 Task: In the Contact  Skylar_Thomas@jcrew.com, schedule and save the meeting with title: 'Product Demo and Service Presentation', Select date: '14 September, 2023', select start time: 11:00:AM. Add location on call (718) 987-6568 with meeting description: For further discussion on products, kindly join the meeting.. Logged in from softage.6@softage.net
Action: Mouse moved to (85, 66)
Screenshot: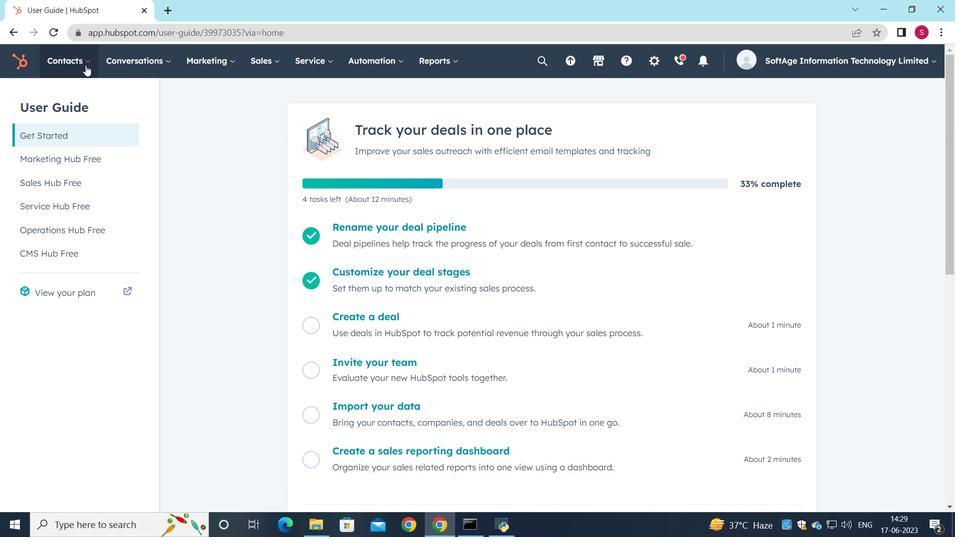 
Action: Mouse pressed left at (85, 66)
Screenshot: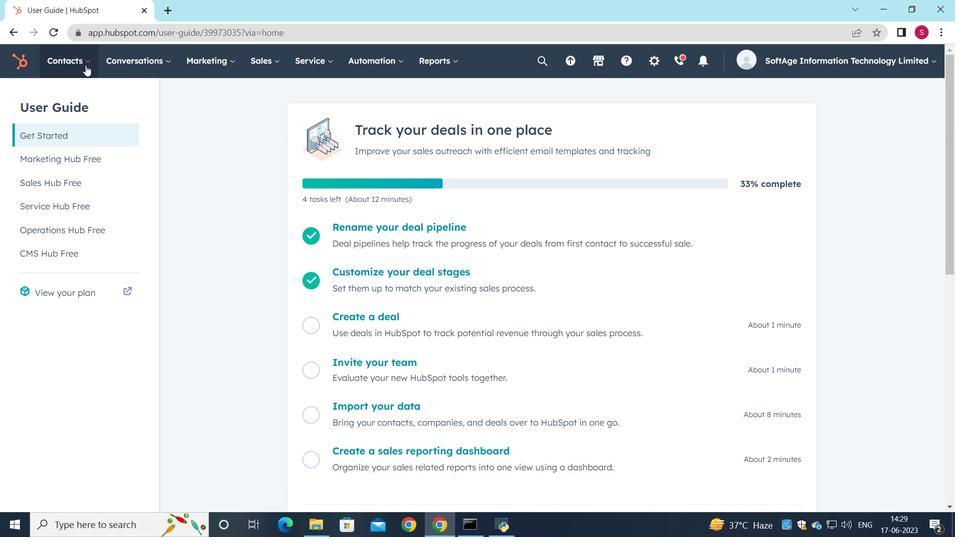 
Action: Mouse moved to (88, 101)
Screenshot: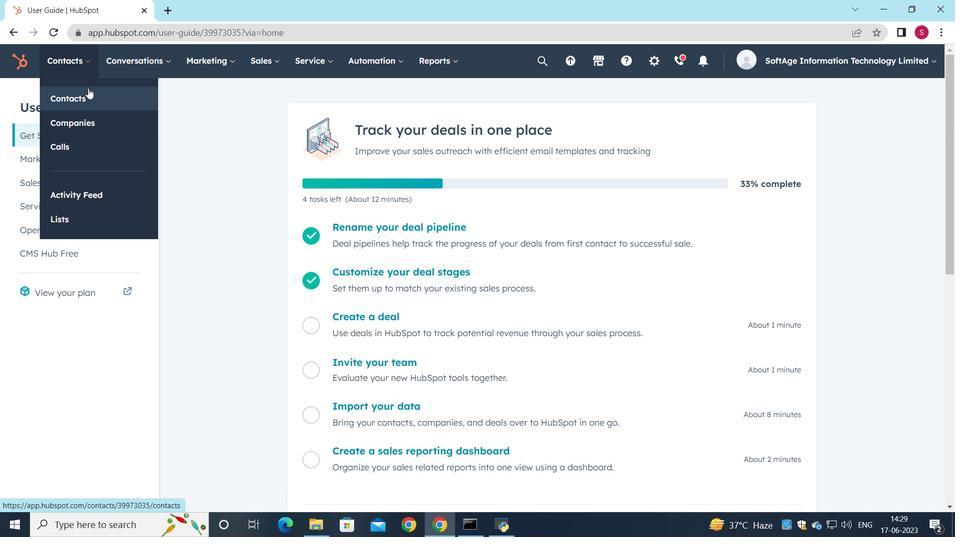 
Action: Mouse pressed left at (88, 101)
Screenshot: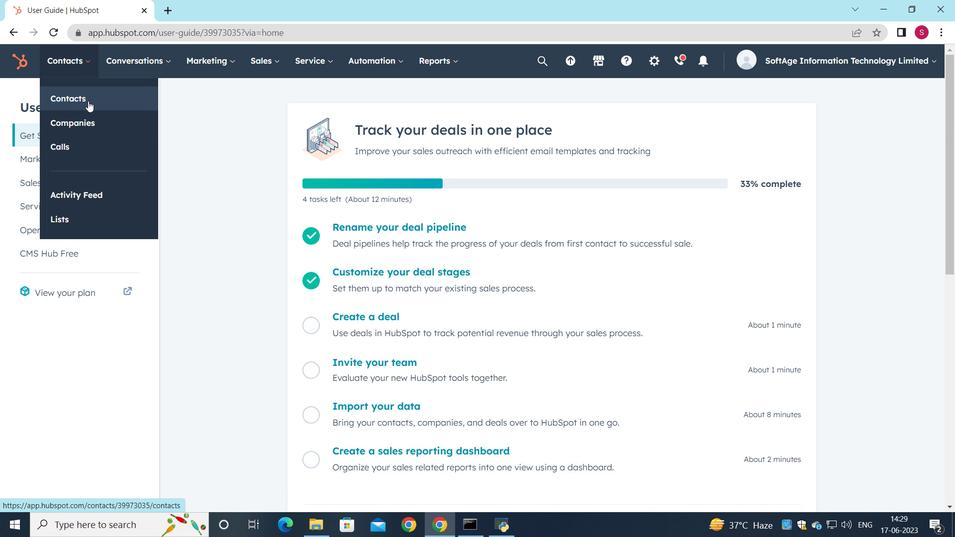 
Action: Mouse moved to (77, 203)
Screenshot: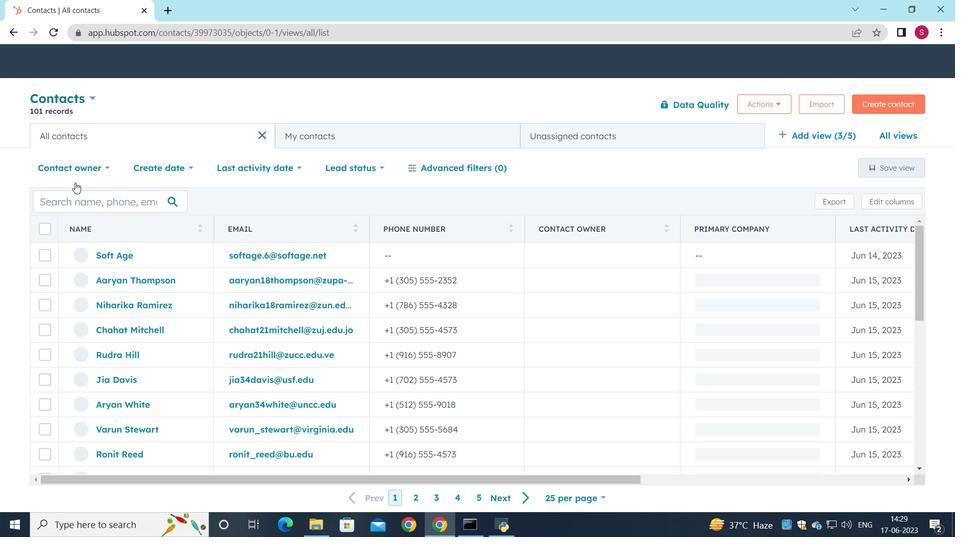
Action: Mouse pressed left at (77, 203)
Screenshot: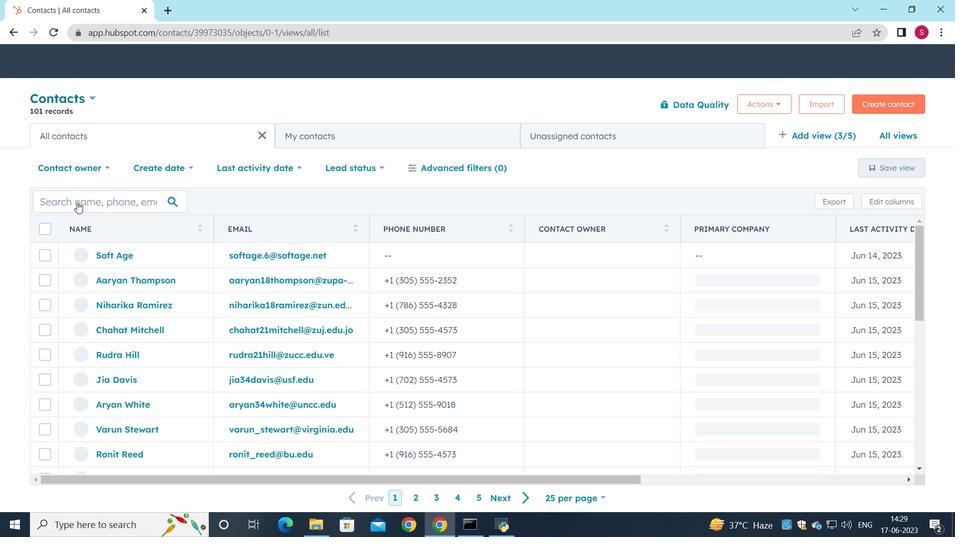 
Action: Key pressed <Key.shift>Skylar<Key.shift>_<Key.shift>Thomas<Key.shift>@jcrew.com
Screenshot: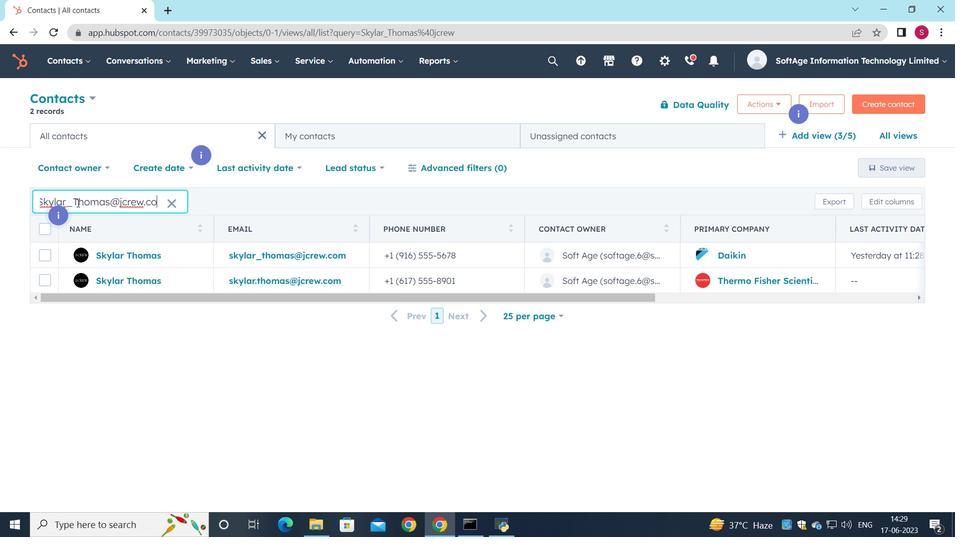 
Action: Mouse moved to (114, 258)
Screenshot: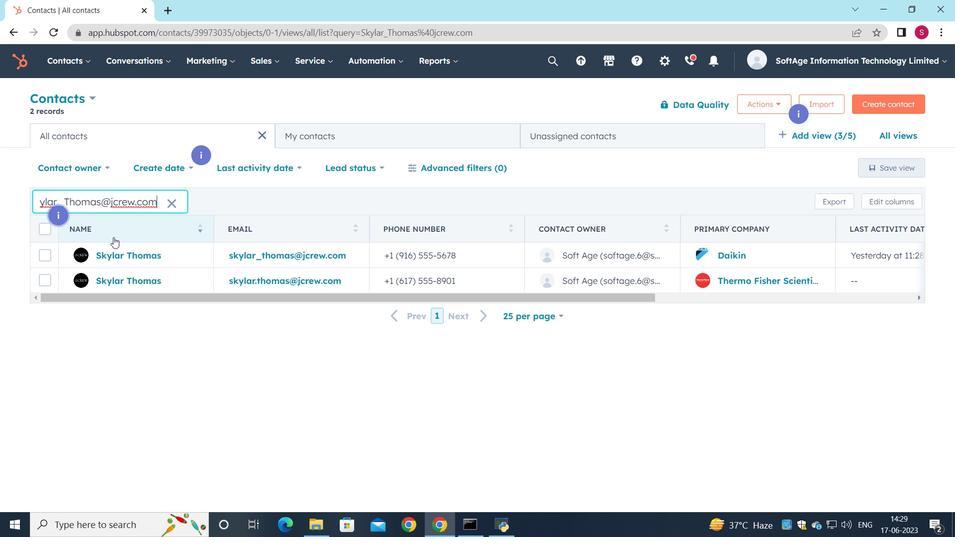 
Action: Mouse pressed left at (114, 258)
Screenshot: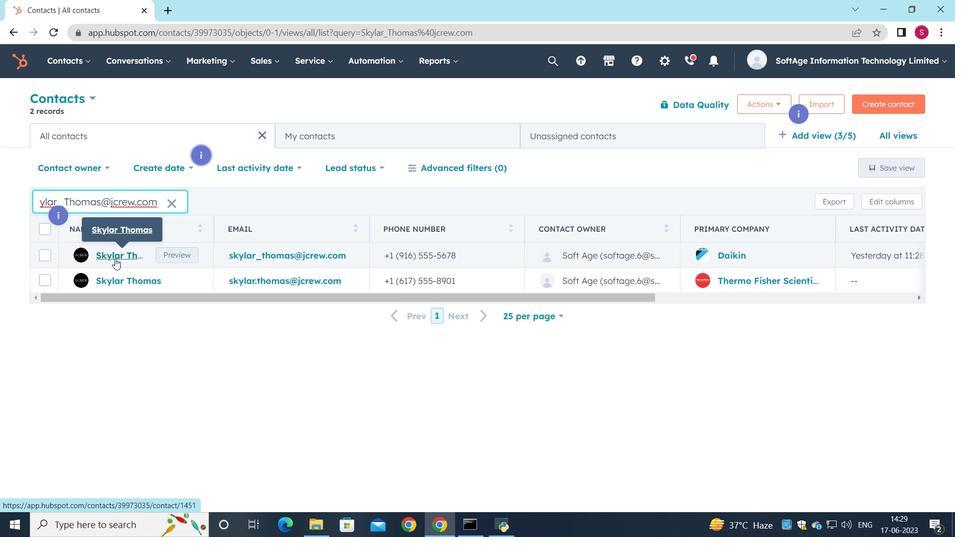 
Action: Mouse moved to (152, 210)
Screenshot: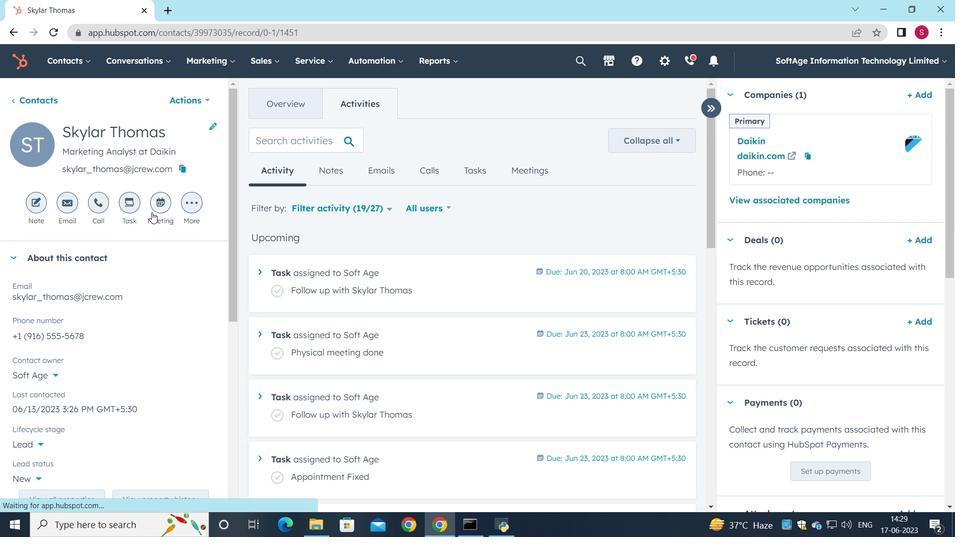 
Action: Mouse pressed left at (152, 210)
Screenshot: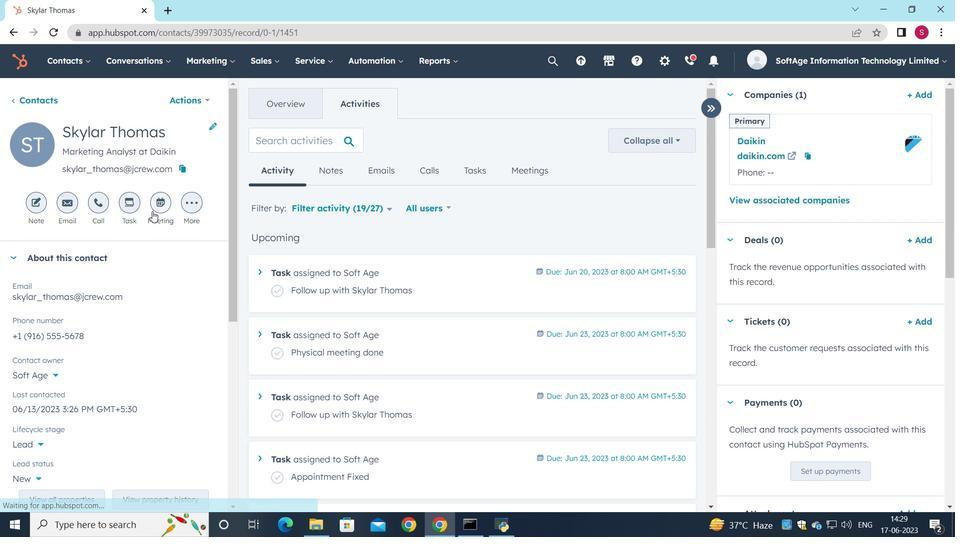 
Action: Mouse moved to (214, 220)
Screenshot: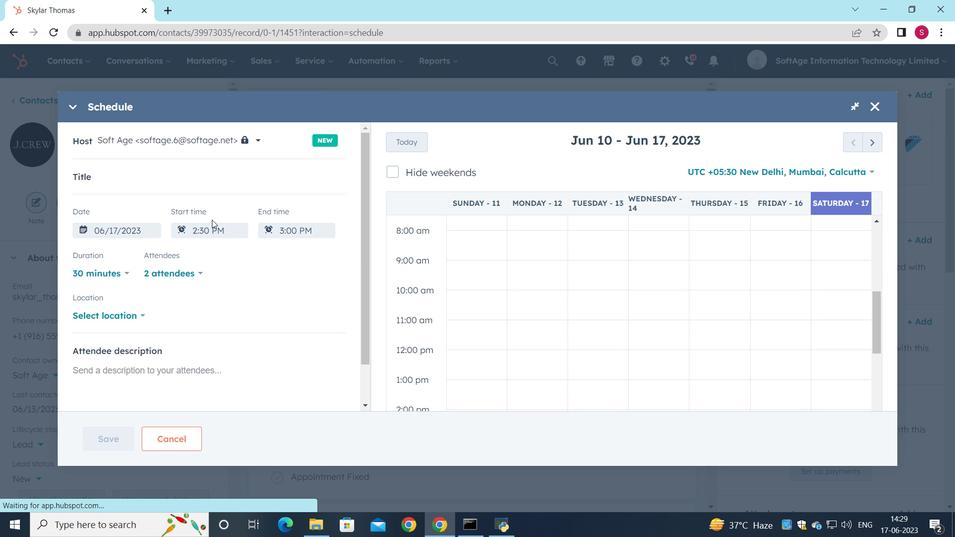 
Action: Key pressed <Key.shift_r>Product<Key.space><Key.shift>Demo<Key.space>and<Key.space><Key.shift>Service<Key.space><Key.shift_r>Presentation
Screenshot: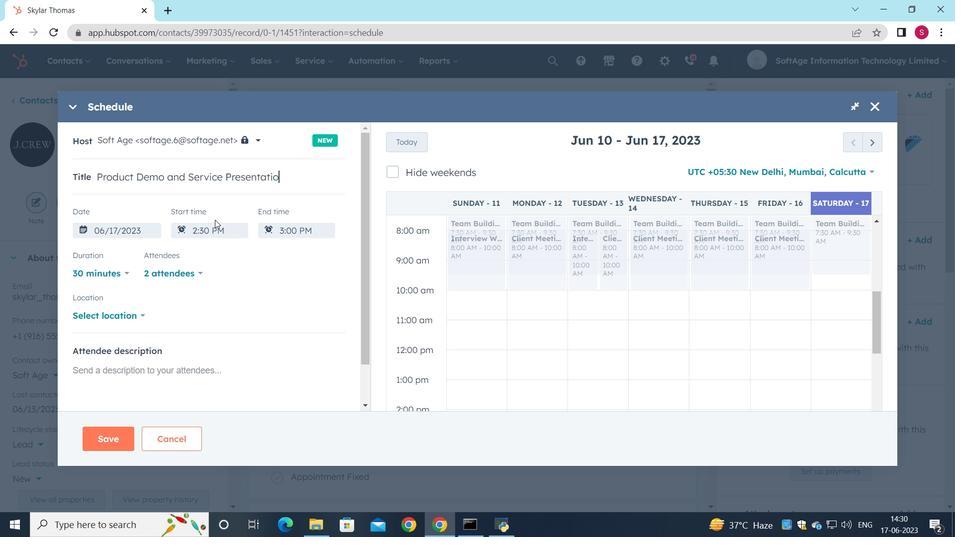 
Action: Mouse moved to (870, 138)
Screenshot: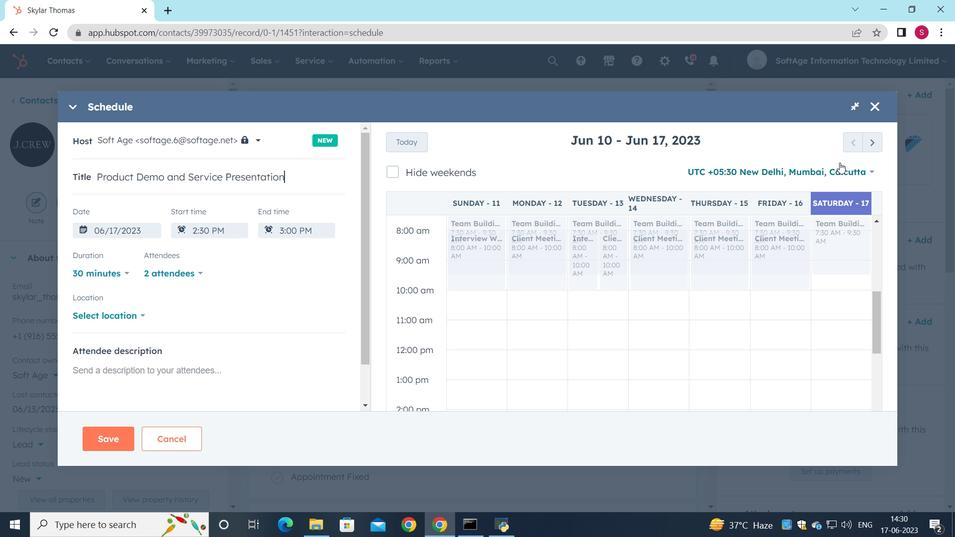 
Action: Mouse pressed left at (870, 138)
Screenshot: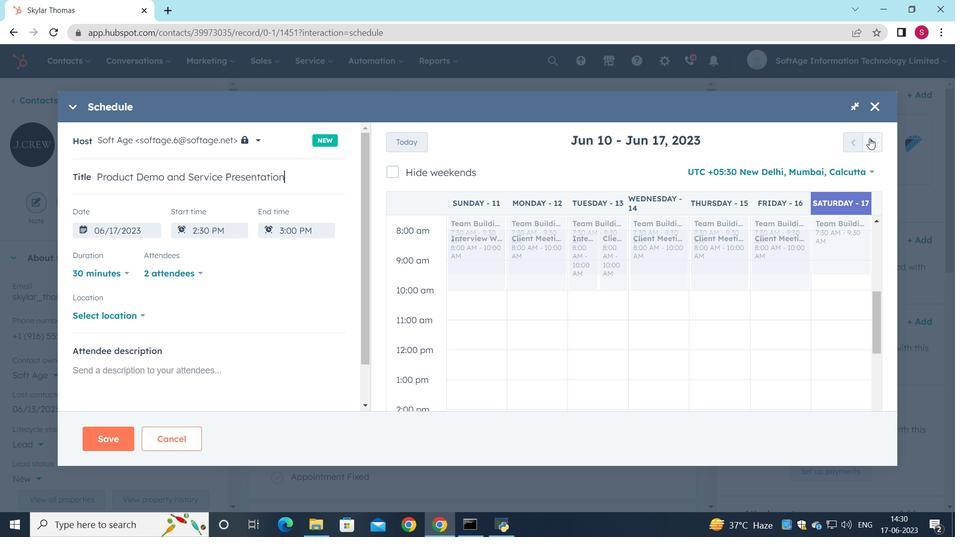 
Action: Mouse pressed left at (870, 138)
Screenshot: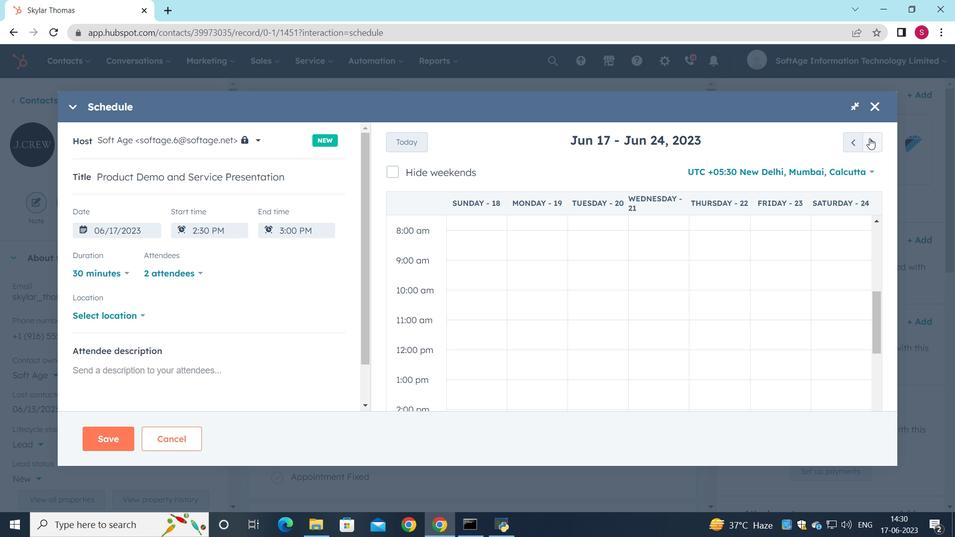 
Action: Mouse pressed left at (870, 138)
Screenshot: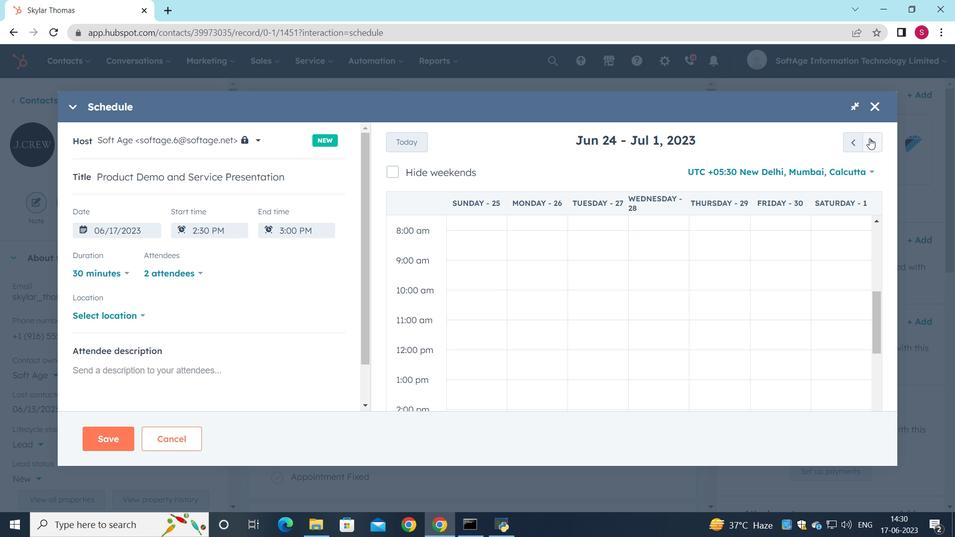 
Action: Mouse pressed left at (870, 138)
Screenshot: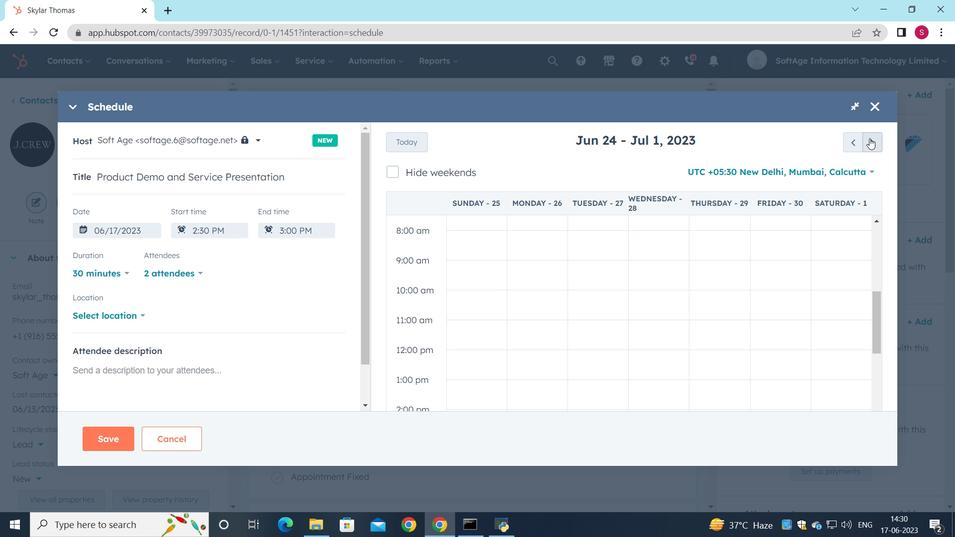 
Action: Mouse pressed left at (870, 138)
Screenshot: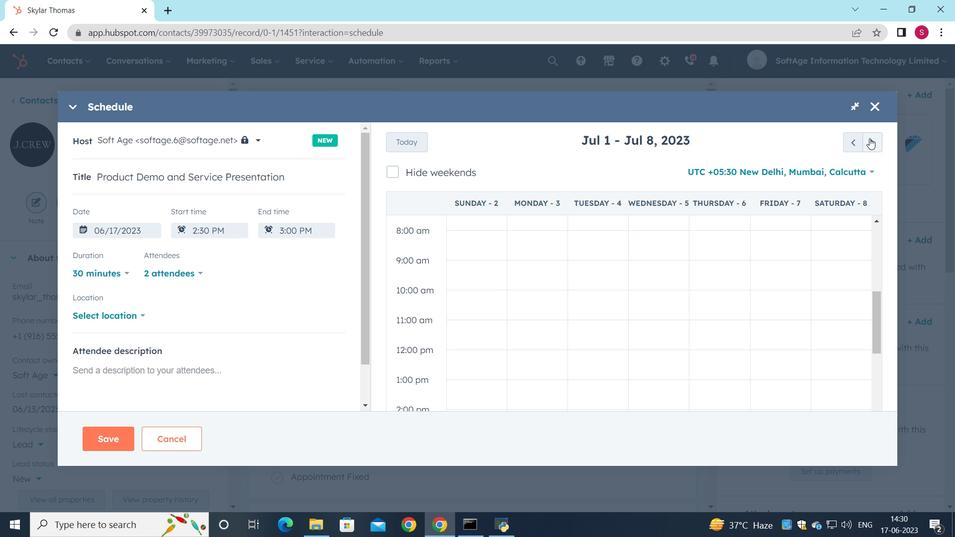 
Action: Mouse pressed left at (870, 138)
Screenshot: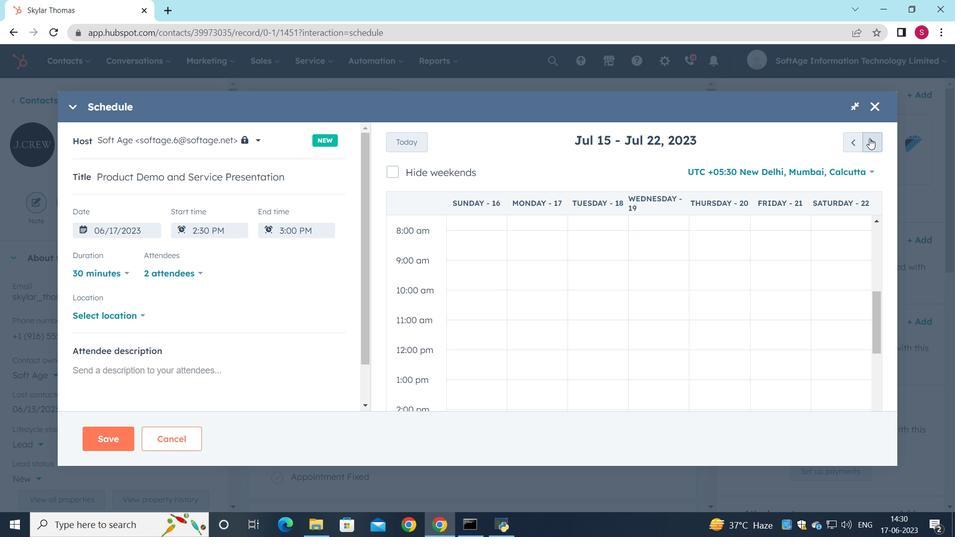 
Action: Mouse pressed left at (870, 138)
Screenshot: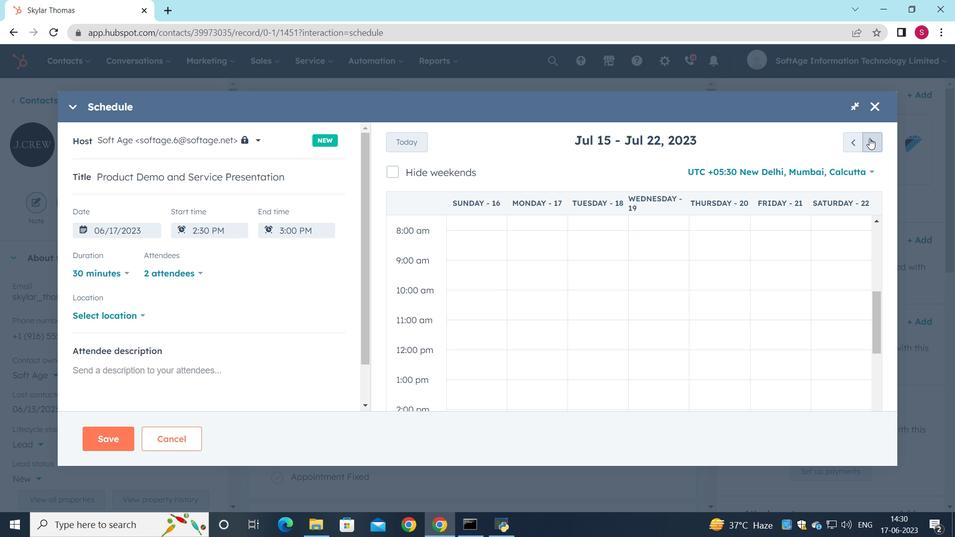 
Action: Mouse pressed left at (870, 138)
Screenshot: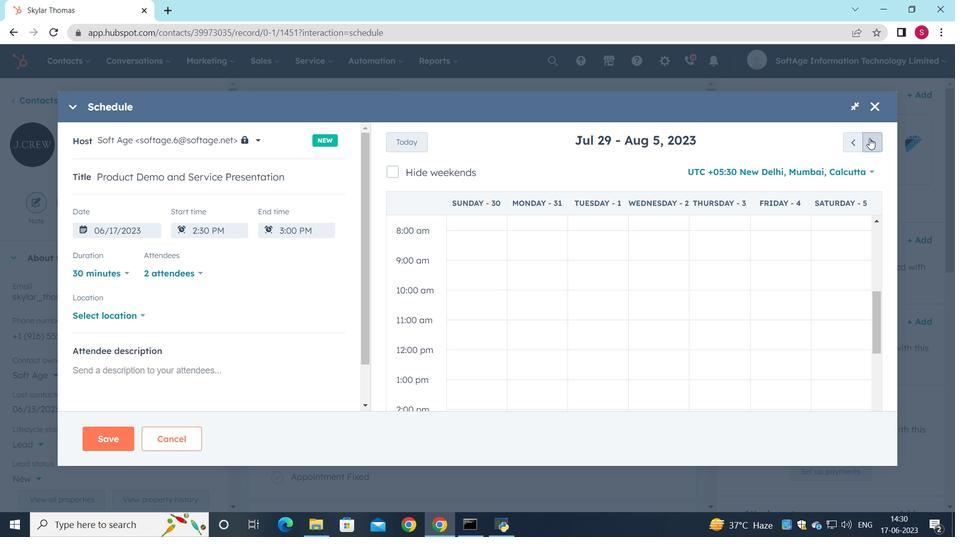 
Action: Mouse pressed left at (870, 138)
Screenshot: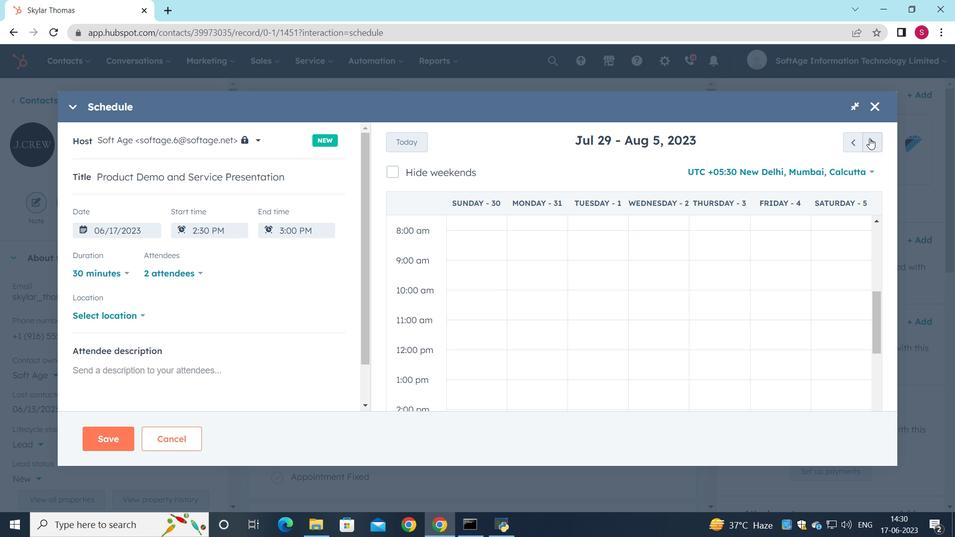 
Action: Mouse pressed left at (870, 138)
Screenshot: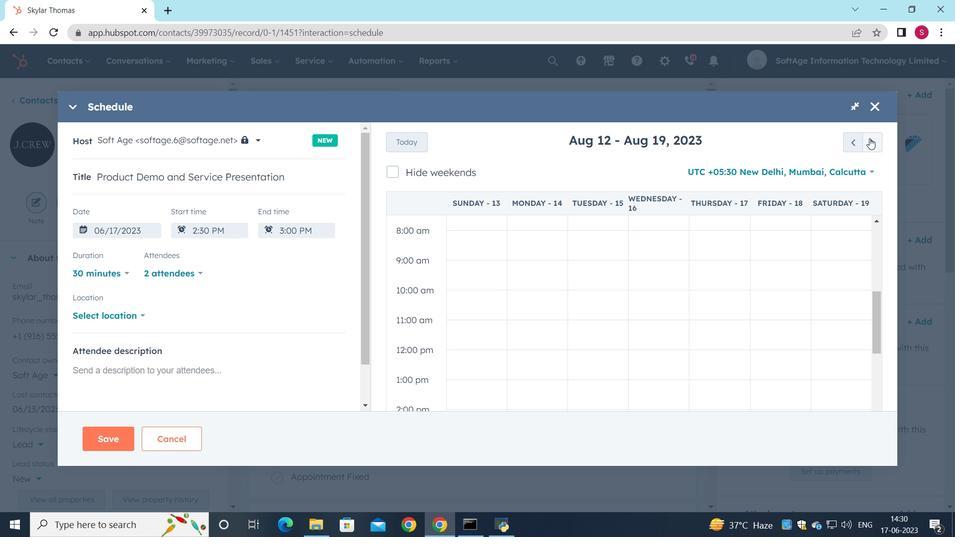 
Action: Mouse pressed left at (870, 138)
Screenshot: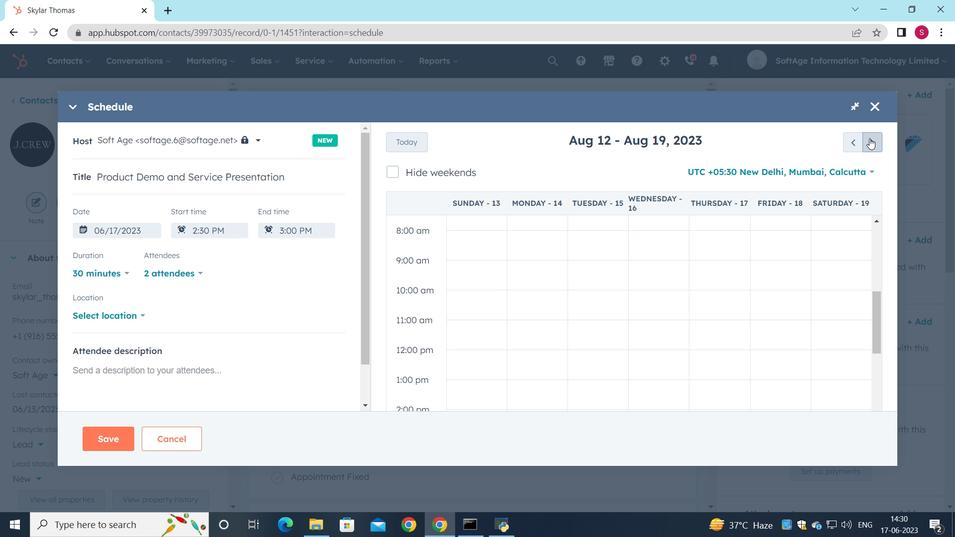 
Action: Mouse pressed left at (870, 138)
Screenshot: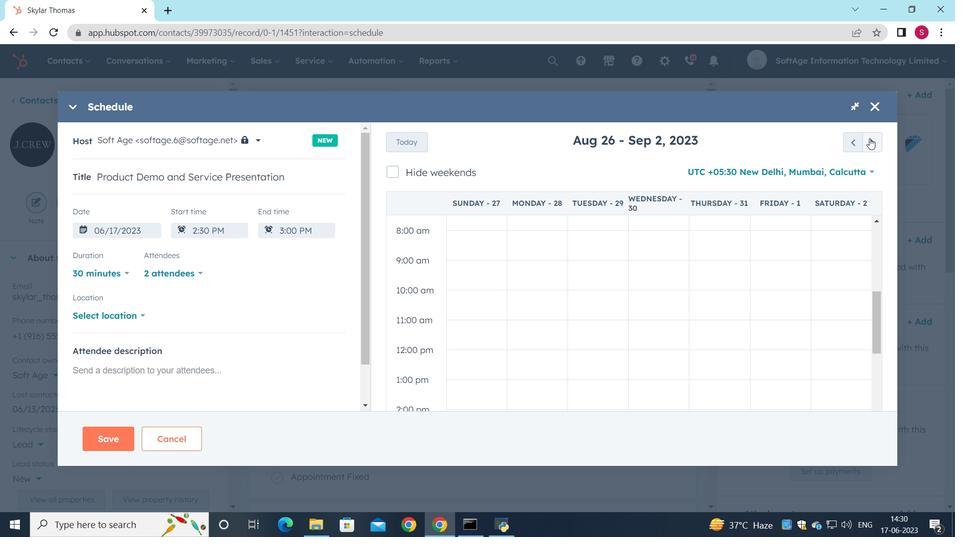 
Action: Mouse pressed left at (870, 138)
Screenshot: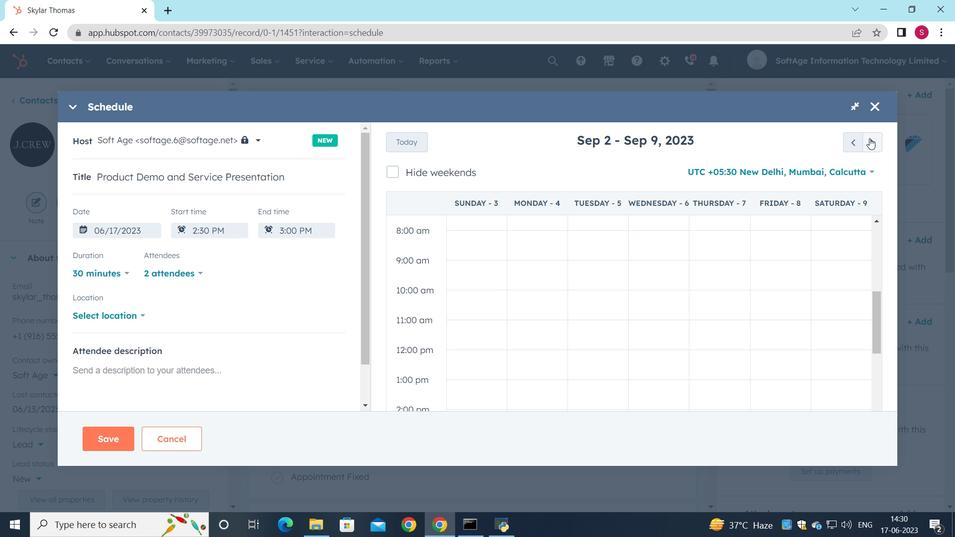 
Action: Mouse moved to (721, 325)
Screenshot: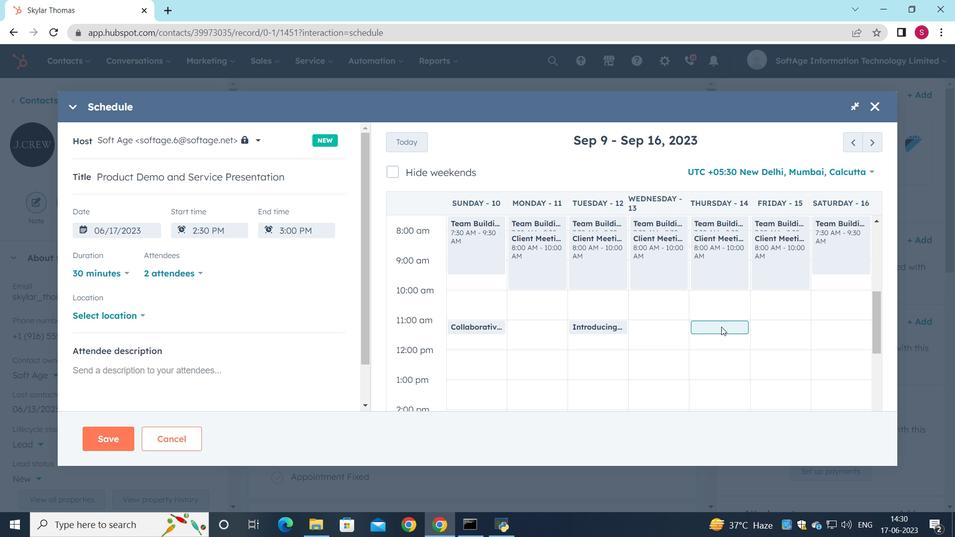 
Action: Mouse pressed left at (721, 325)
Screenshot: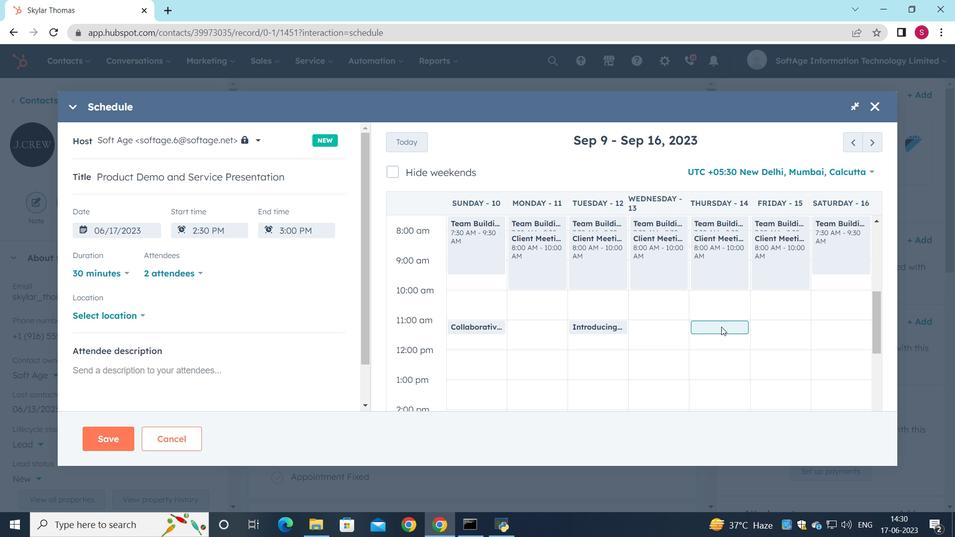 
Action: Mouse moved to (140, 312)
Screenshot: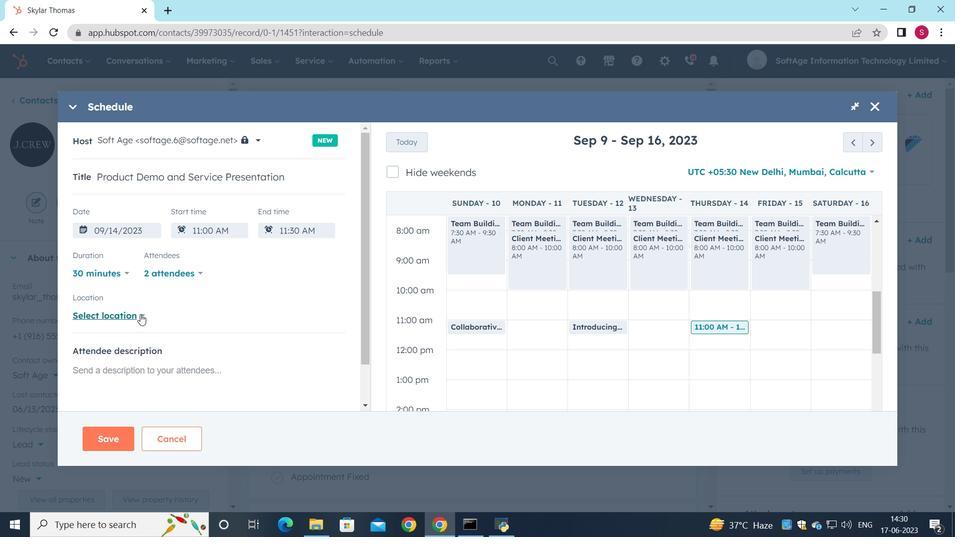 
Action: Mouse pressed left at (140, 312)
Screenshot: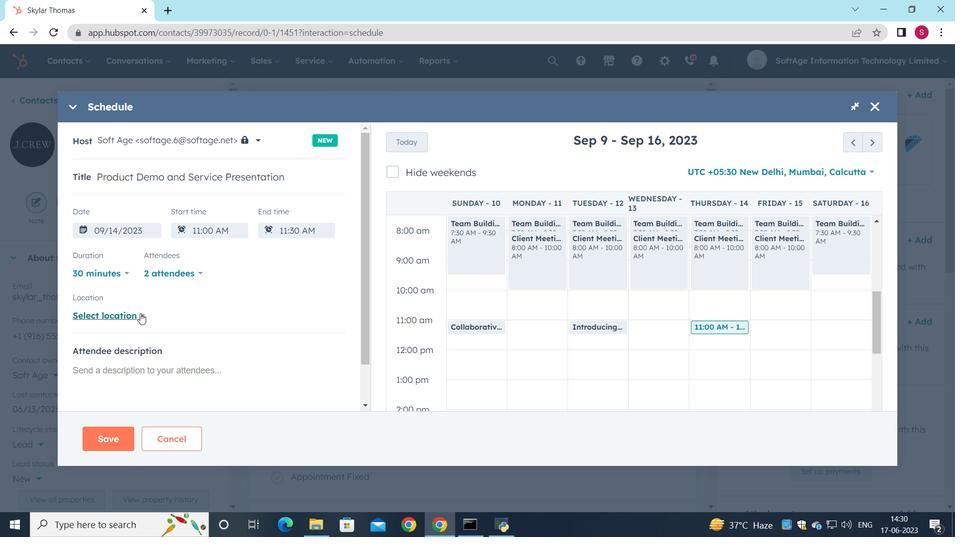 
Action: Mouse moved to (219, 270)
Screenshot: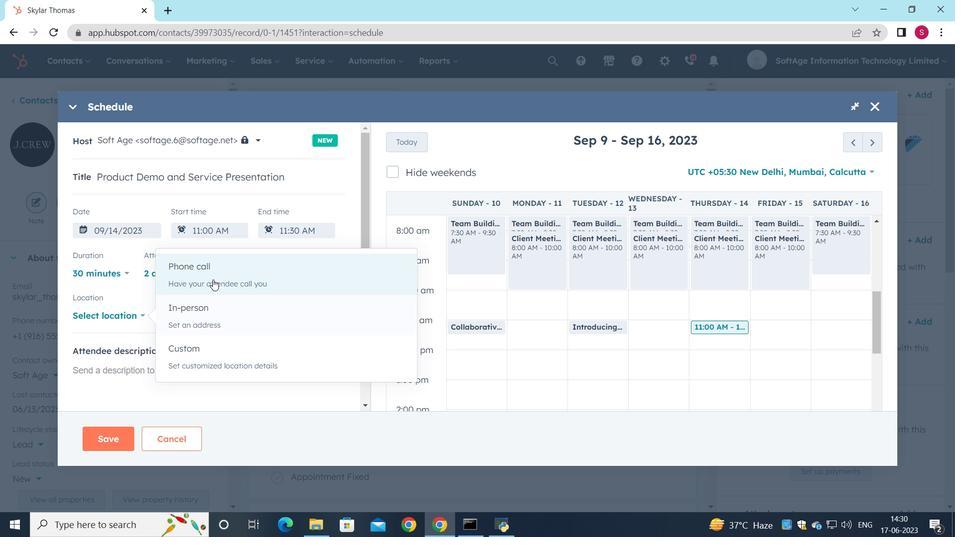 
Action: Mouse pressed left at (219, 270)
Screenshot: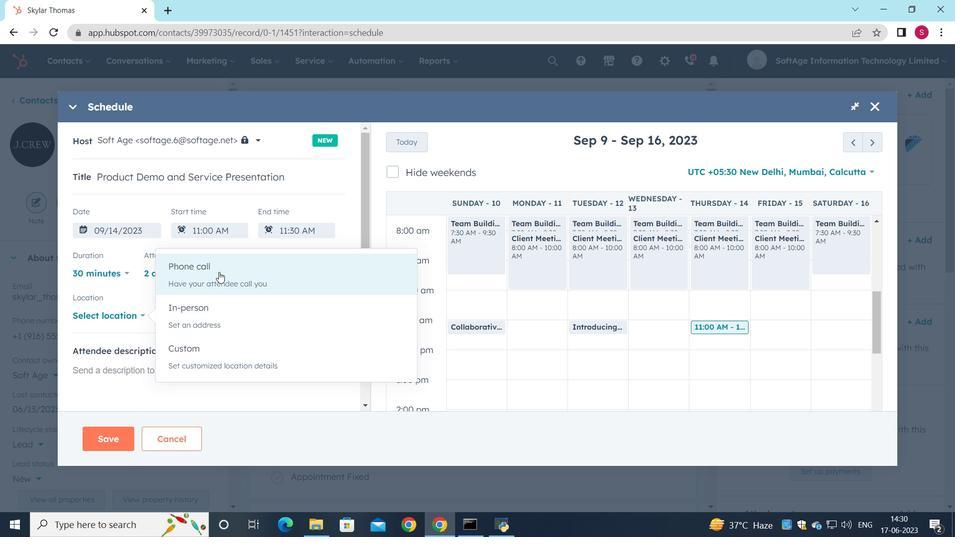 
Action: Mouse moved to (178, 310)
Screenshot: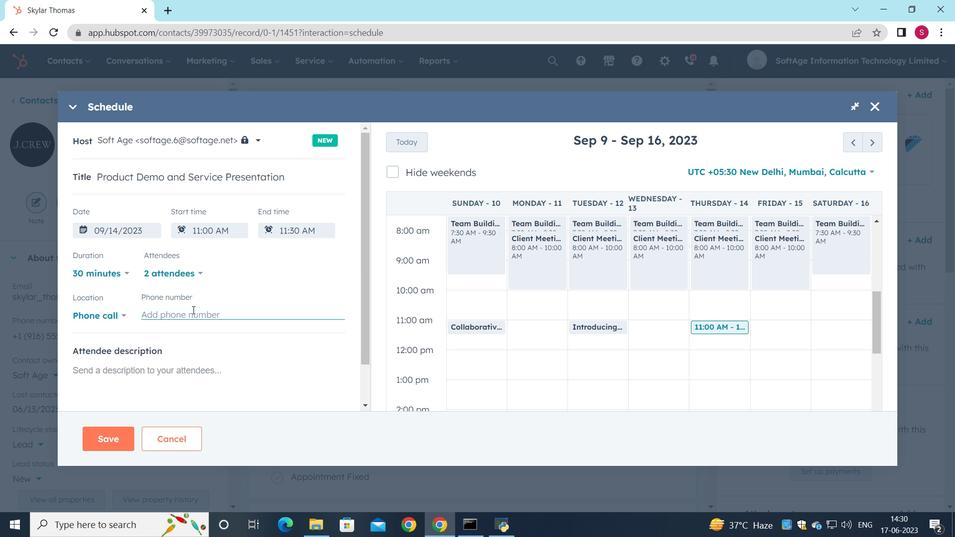 
Action: Mouse pressed left at (178, 310)
Screenshot: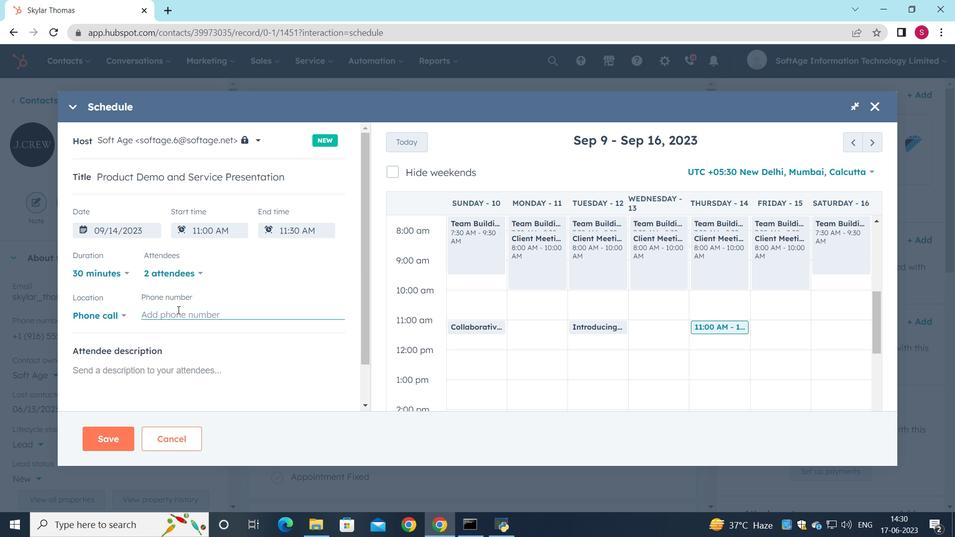 
Action: Key pressed <Key.shift_r>(718<Key.shift_r><Key.shift_r>)<Key.space>987-6568
Screenshot: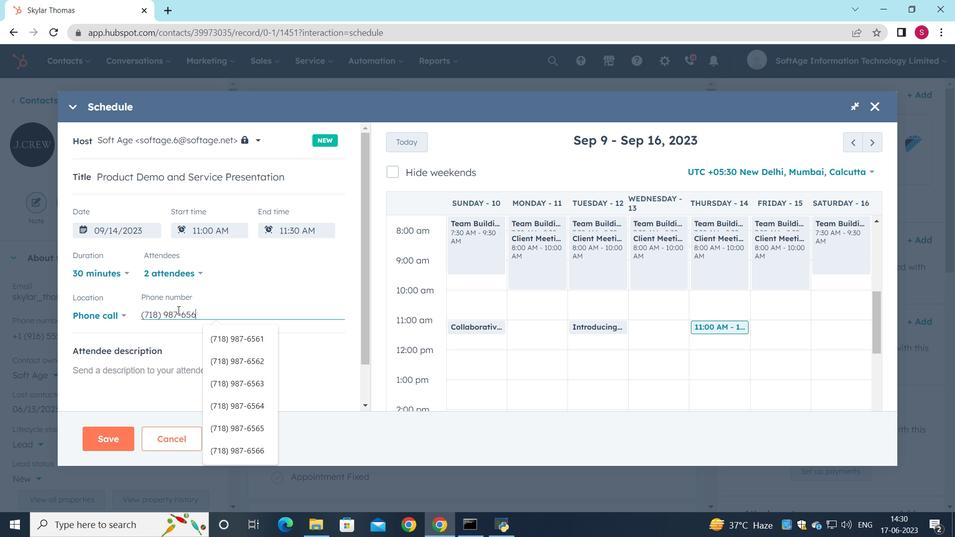 
Action: Mouse moved to (154, 371)
Screenshot: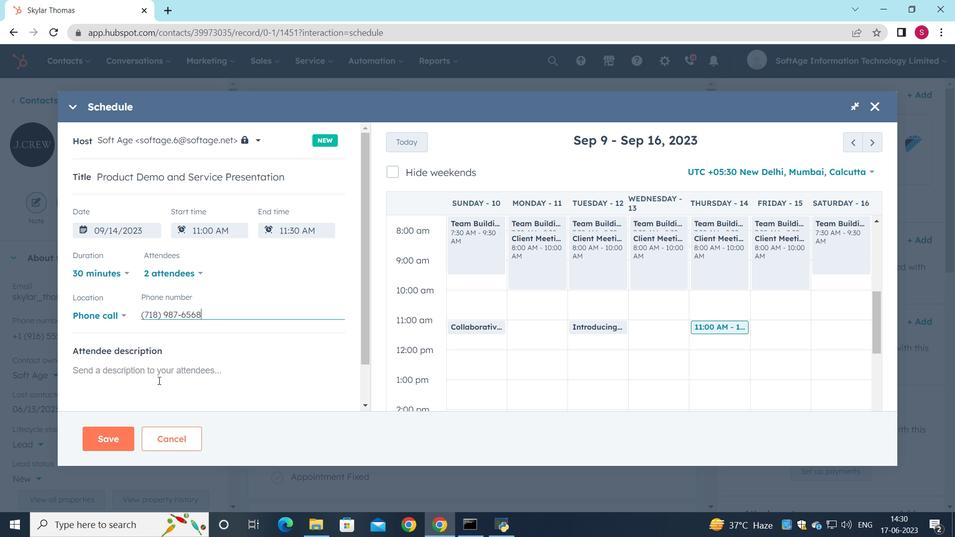 
Action: Mouse pressed left at (154, 371)
Screenshot: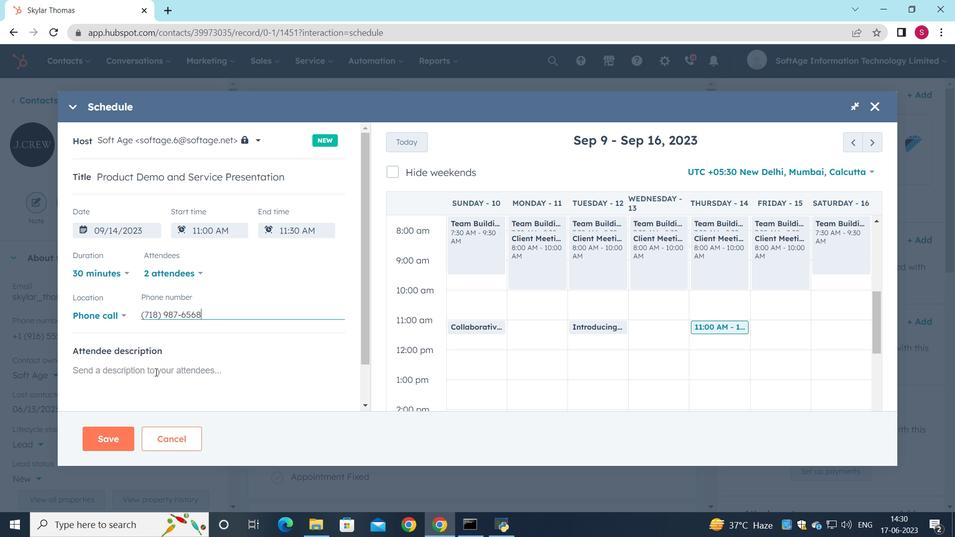 
Action: Key pressed <Key.shift><Key.shift><Key.shift><Key.shift><Key.shift>For<Key.space>further<Key.space>s<Key.backspace>discussion<Key.space>on<Key.space><Key.shift><Key.shift><Key.shift>products,<Key.space>kindly<Key.space>join<Key.space>the<Key.space>meeting.
Screenshot: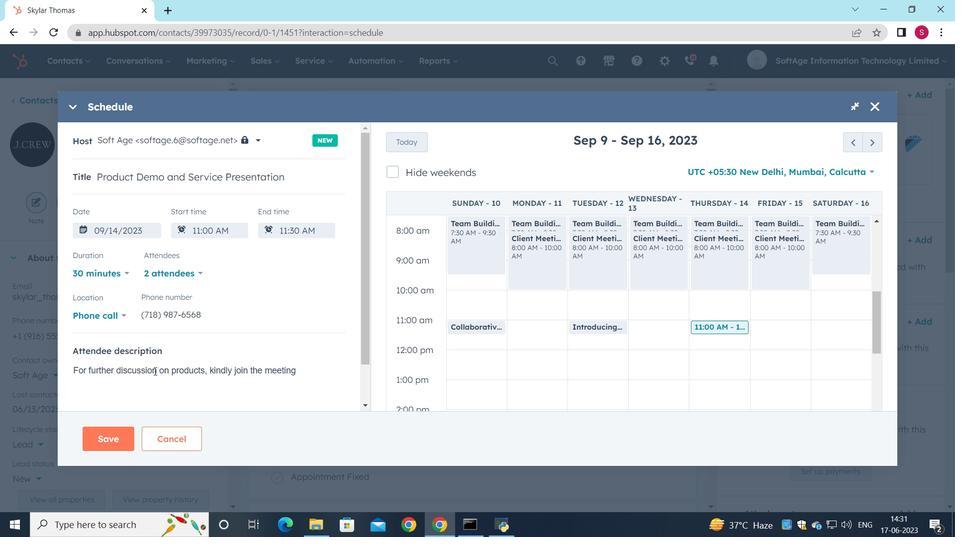 
Action: Mouse moved to (110, 431)
Screenshot: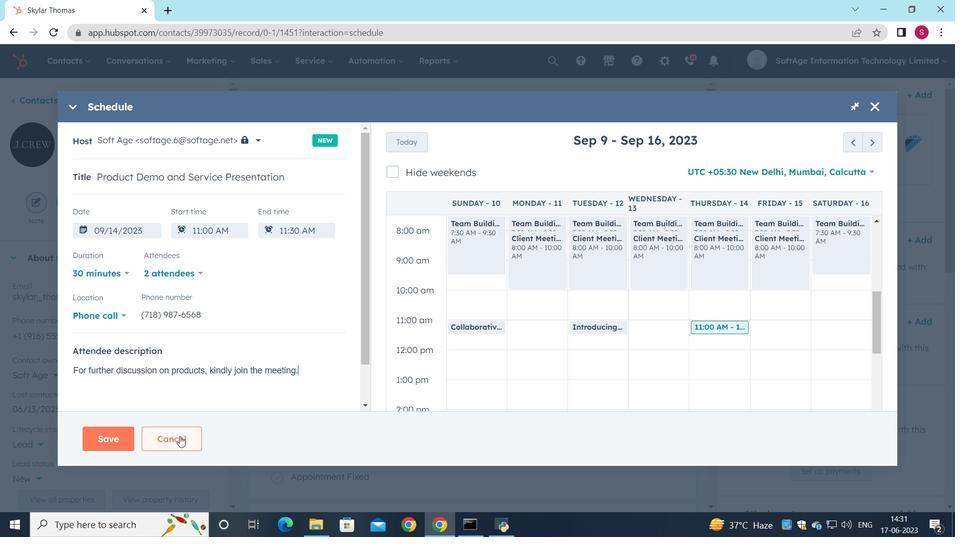
Action: Mouse pressed left at (110, 431)
Screenshot: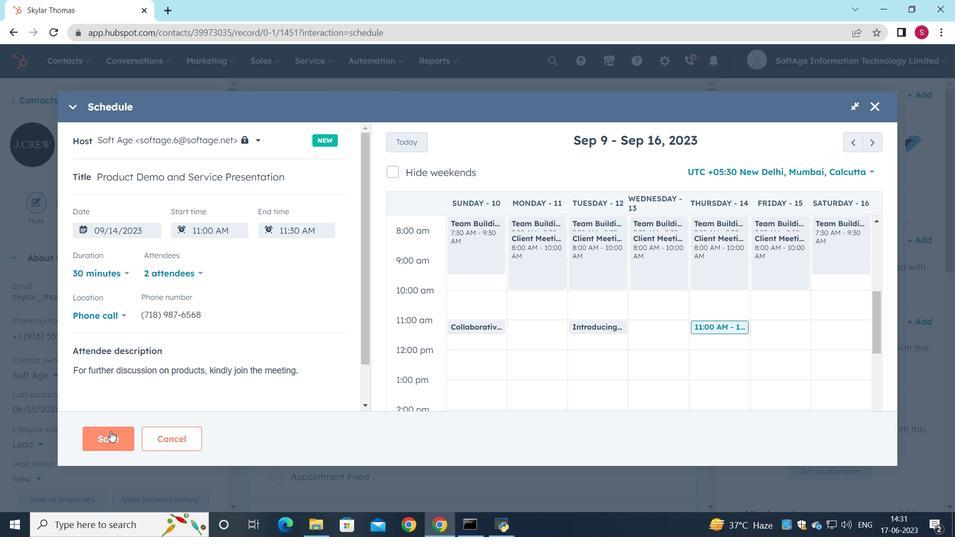 
Action: Mouse moved to (325, 368)
Screenshot: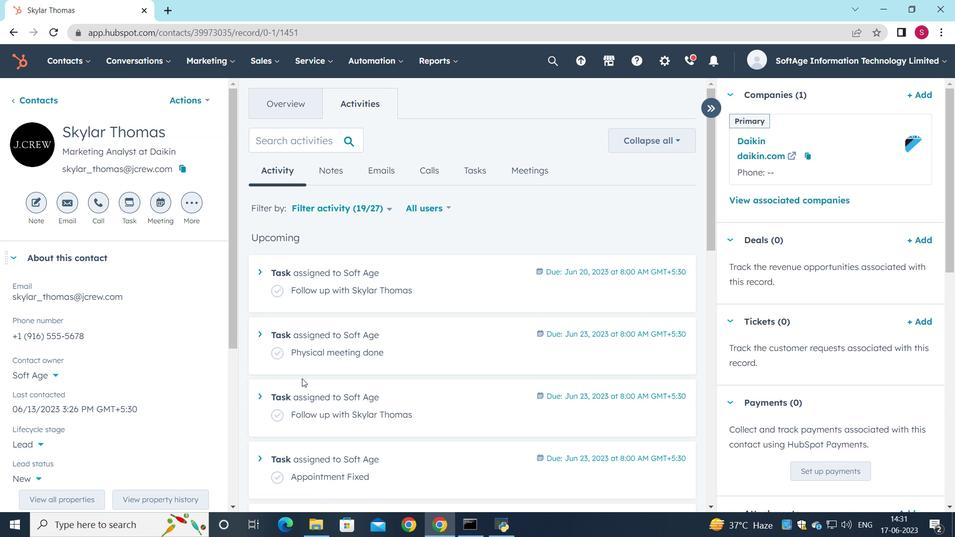 
